Task: Sort the products in the category "Bubble Bath" by price (highest first).
Action: Mouse moved to (998, 363)
Screenshot: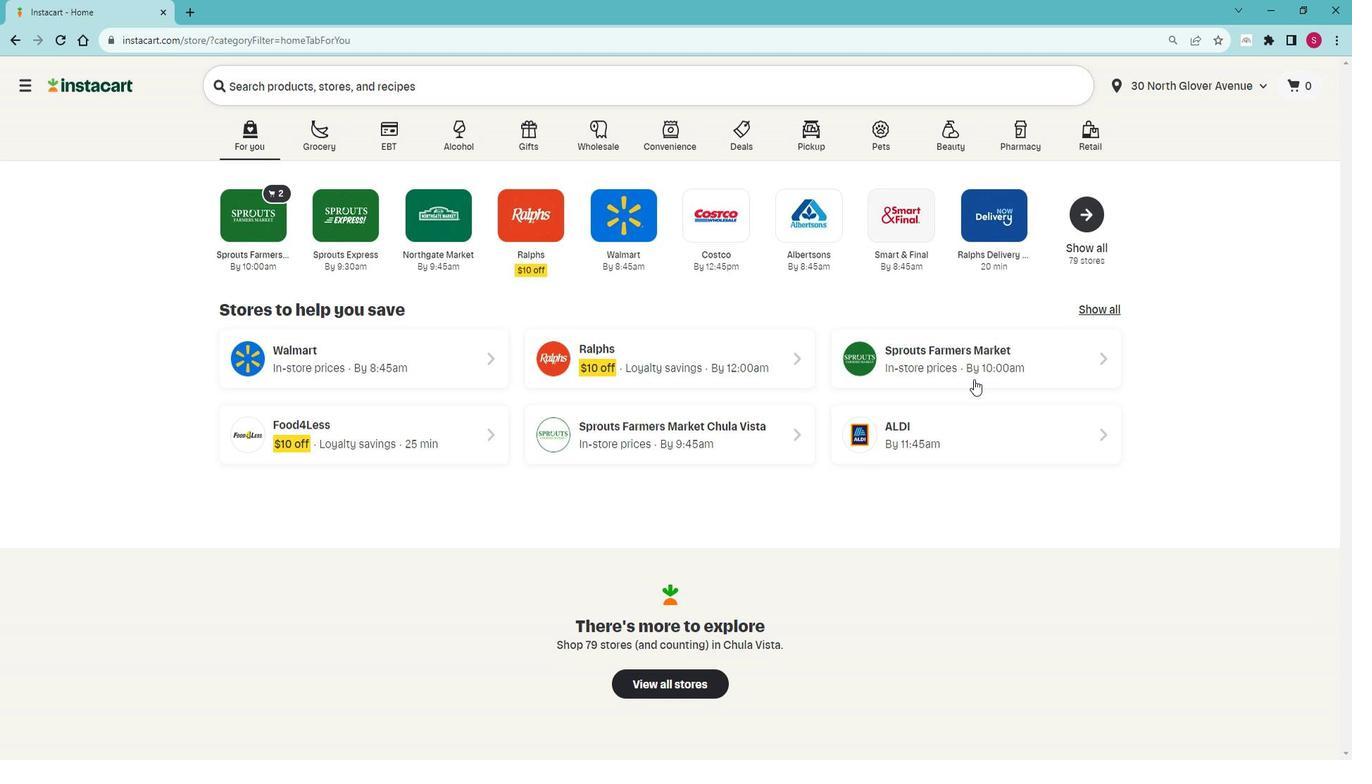 
Action: Mouse pressed left at (998, 363)
Screenshot: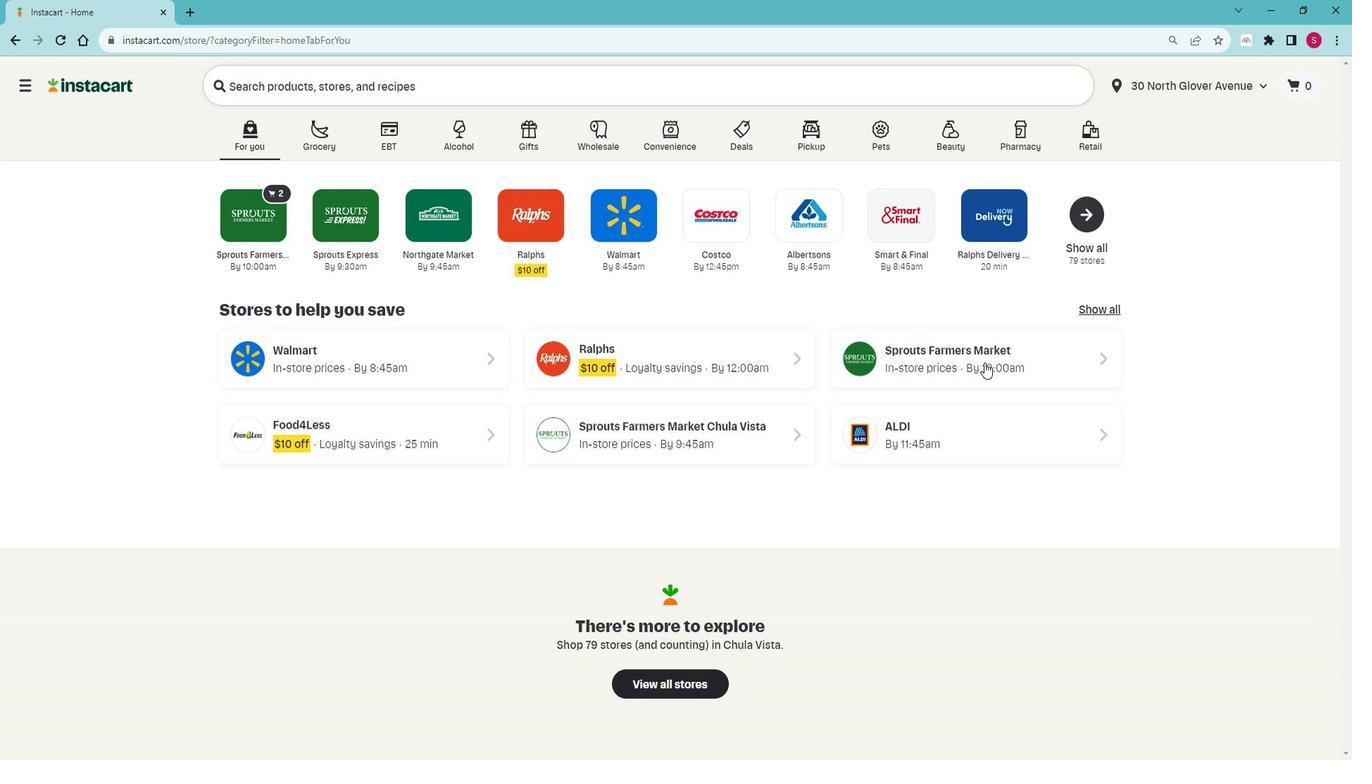 
Action: Mouse moved to (77, 527)
Screenshot: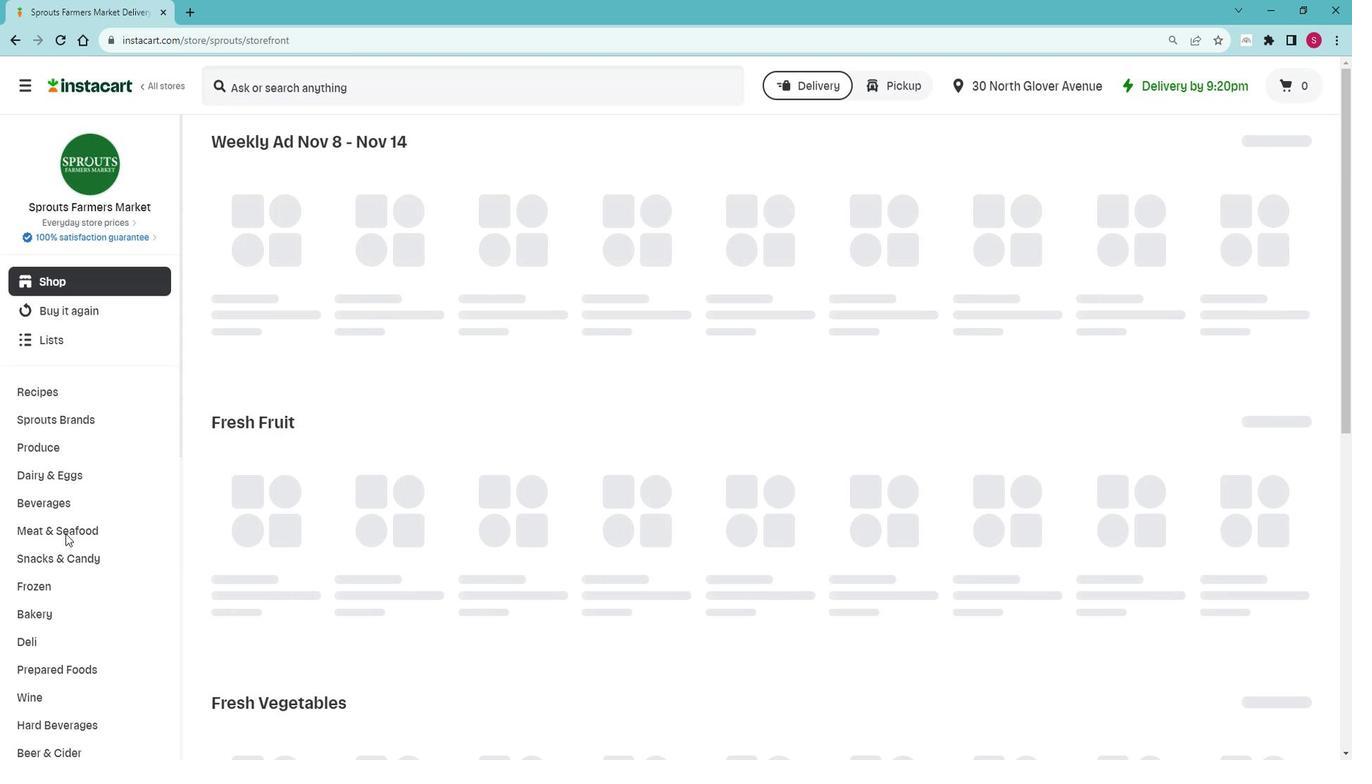 
Action: Mouse scrolled (77, 526) with delta (0, 0)
Screenshot: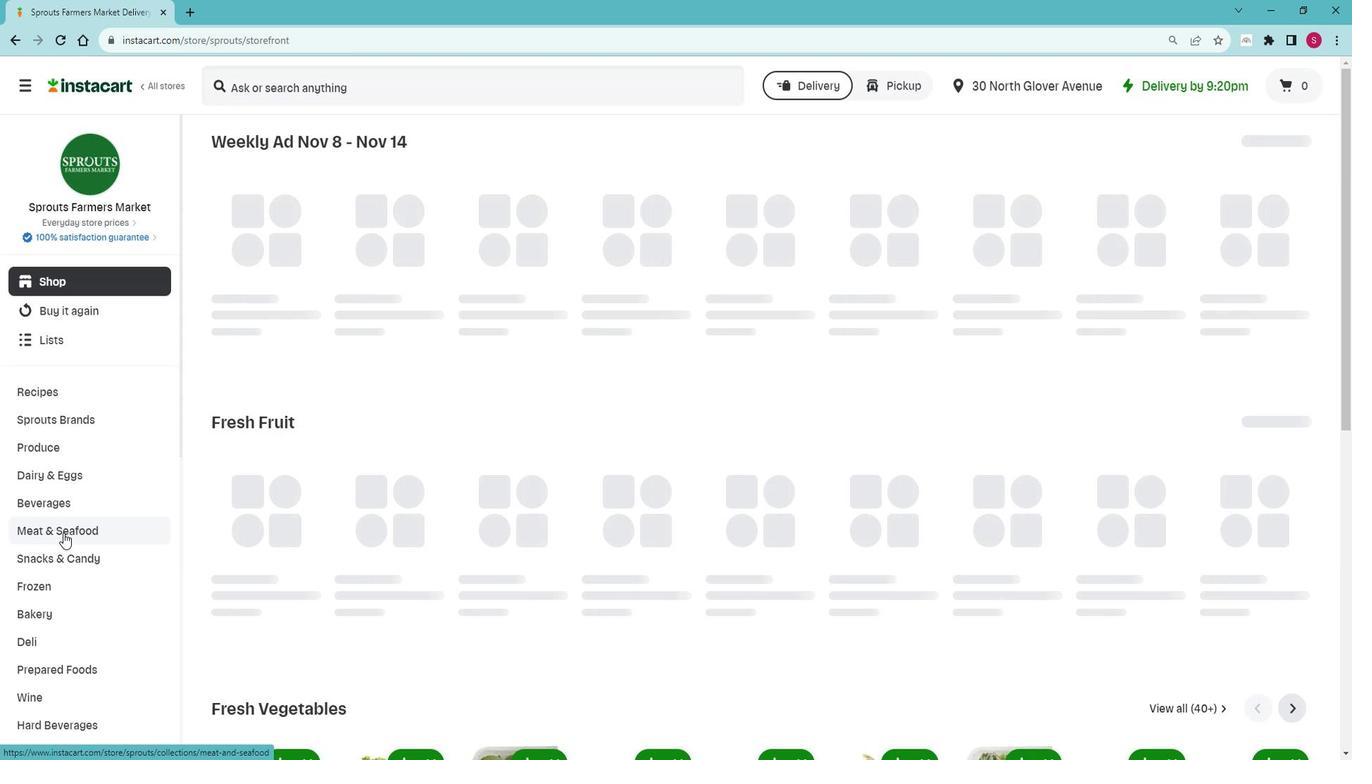 
Action: Mouse scrolled (77, 526) with delta (0, 0)
Screenshot: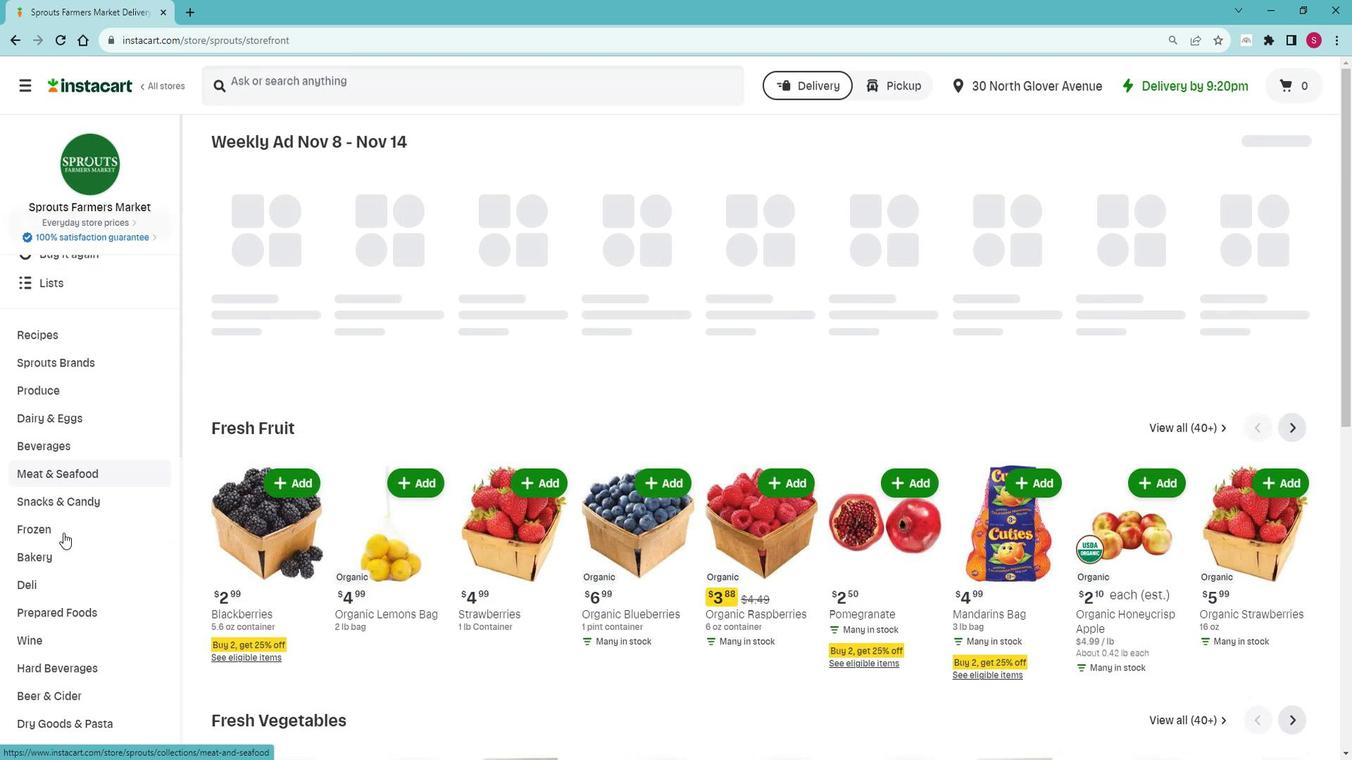 
Action: Mouse moved to (76, 527)
Screenshot: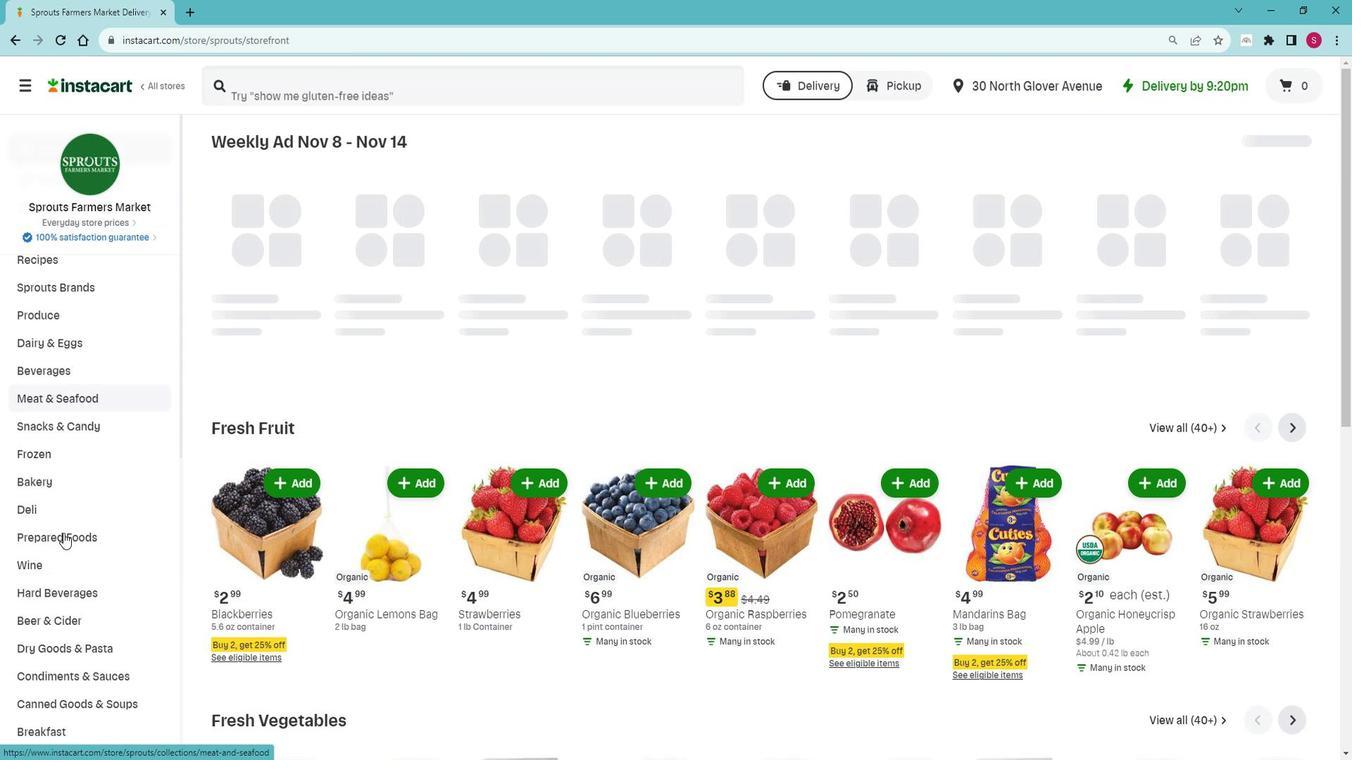 
Action: Mouse scrolled (76, 526) with delta (0, 0)
Screenshot: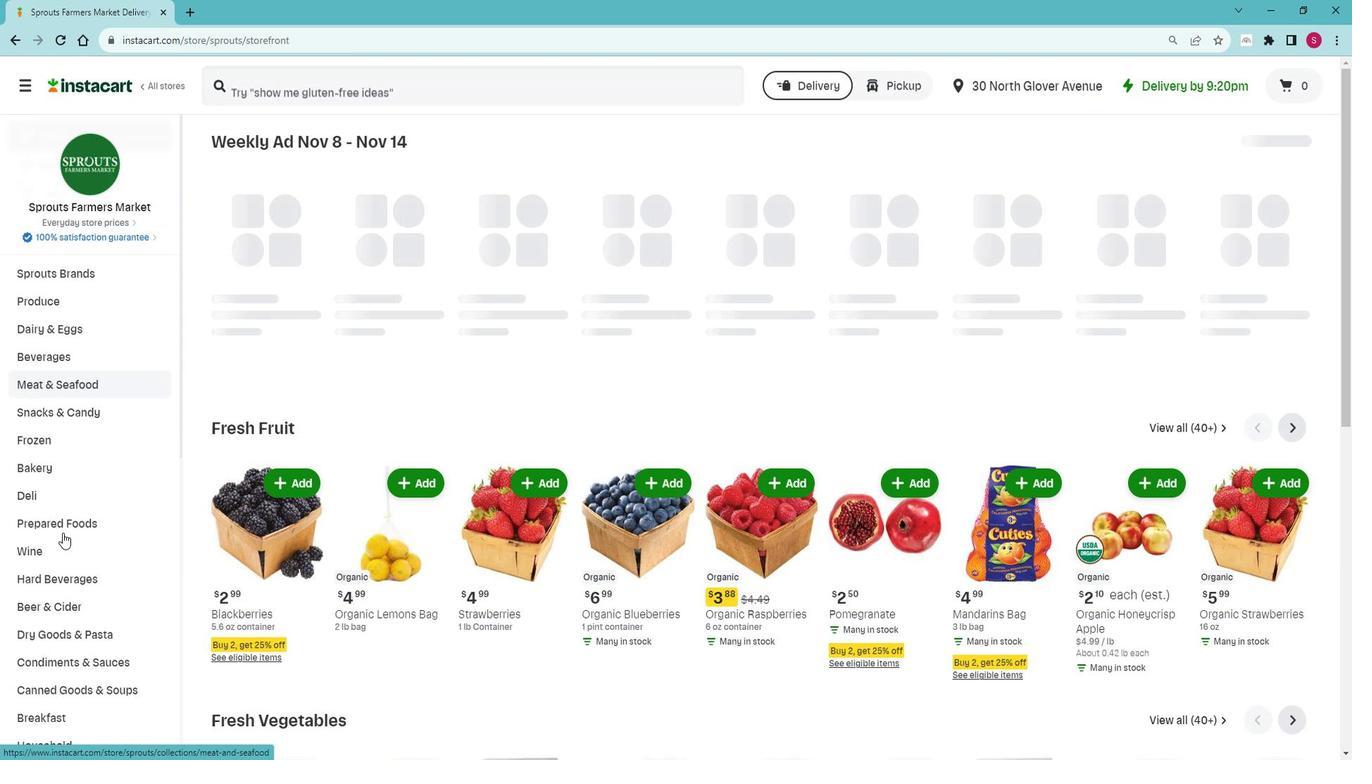 
Action: Mouse scrolled (76, 526) with delta (0, 0)
Screenshot: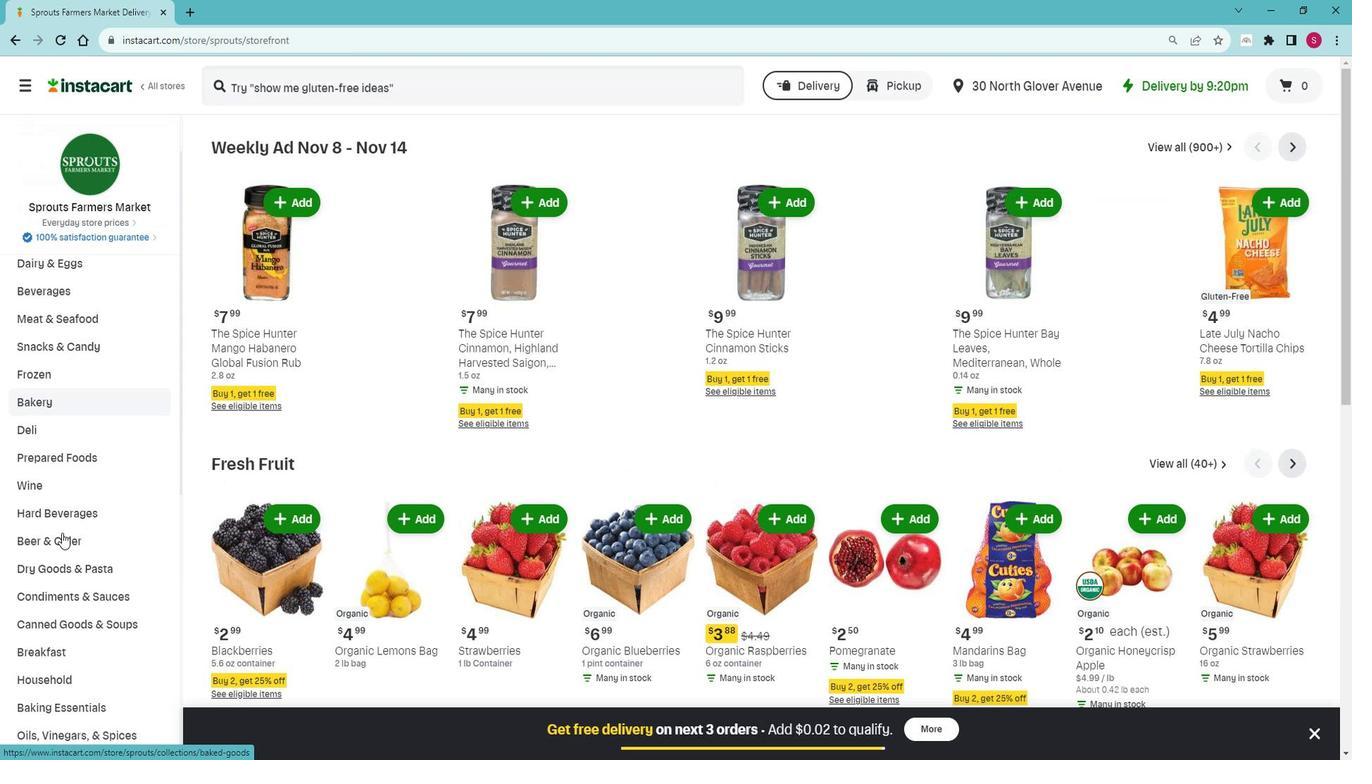 
Action: Mouse moved to (76, 529)
Screenshot: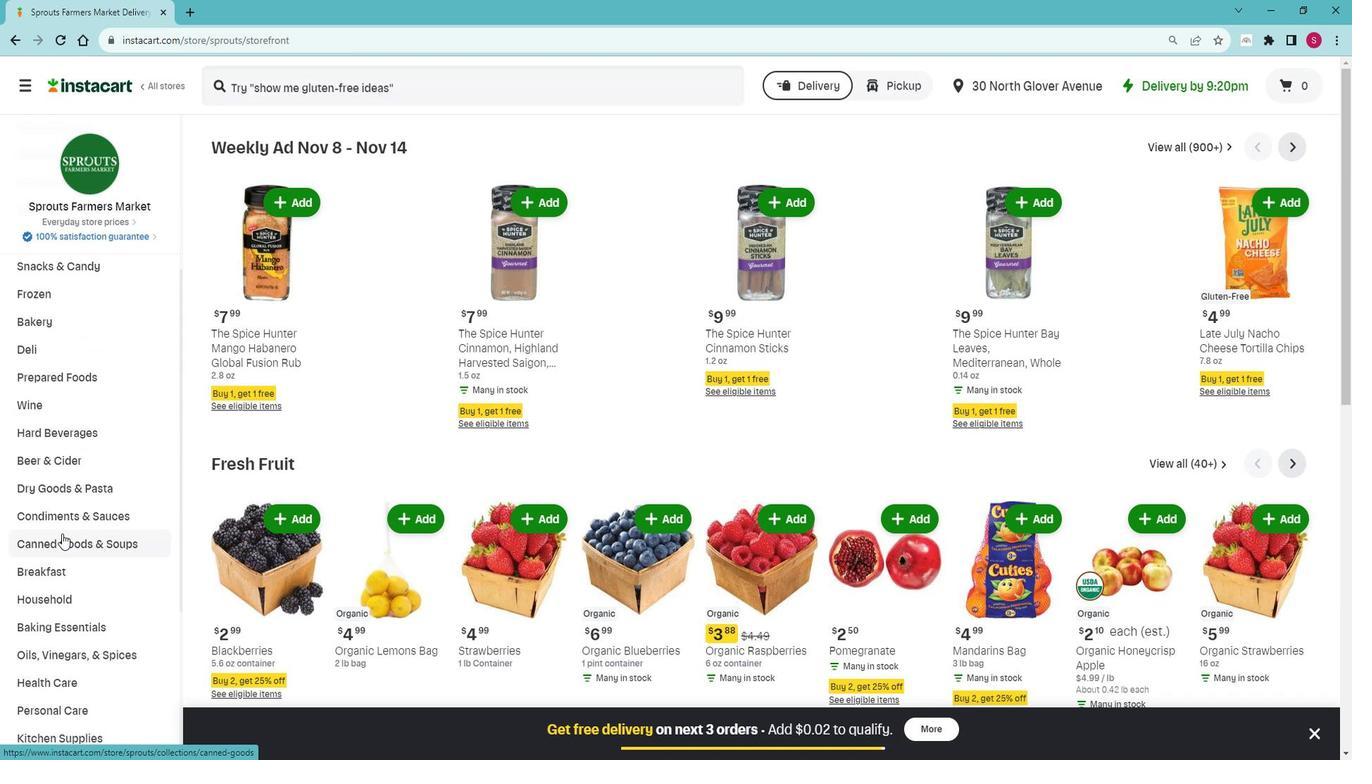 
Action: Mouse scrolled (76, 528) with delta (0, 0)
Screenshot: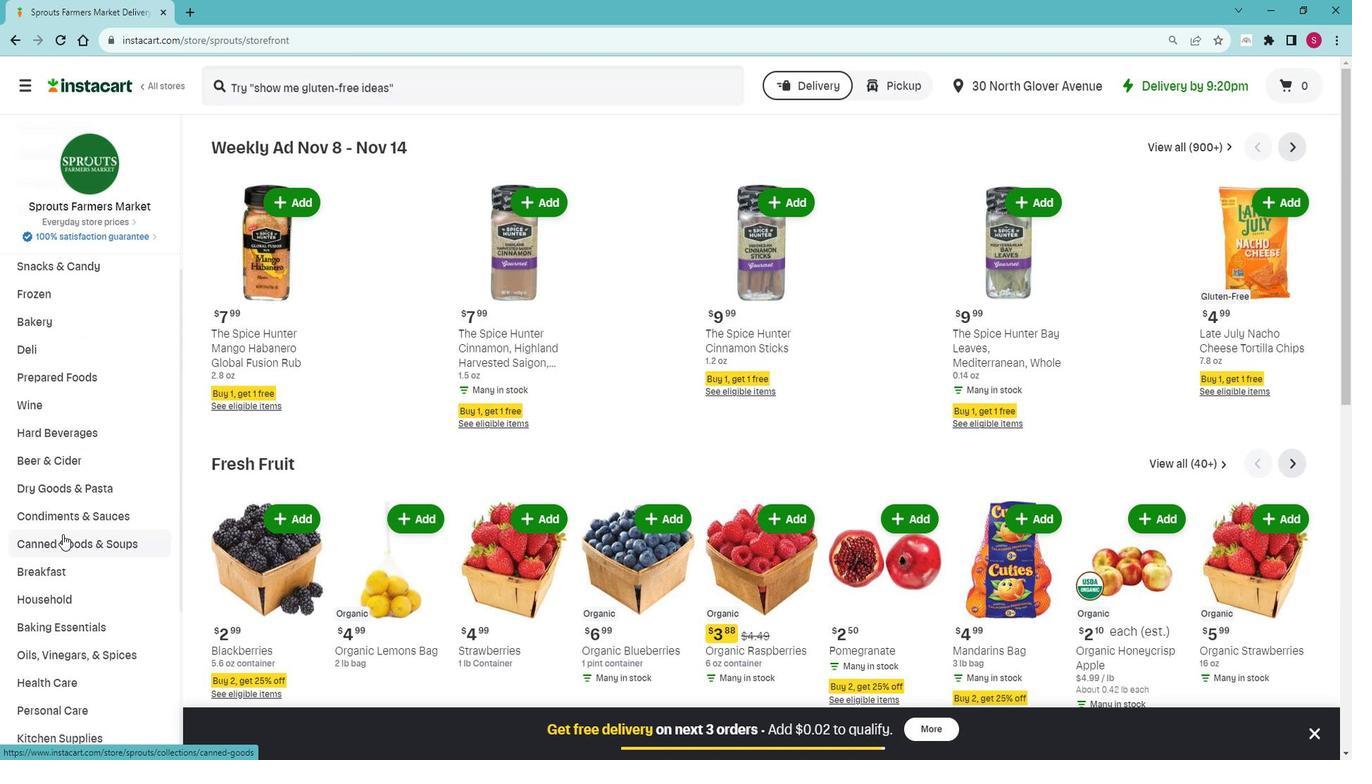 
Action: Mouse moved to (78, 531)
Screenshot: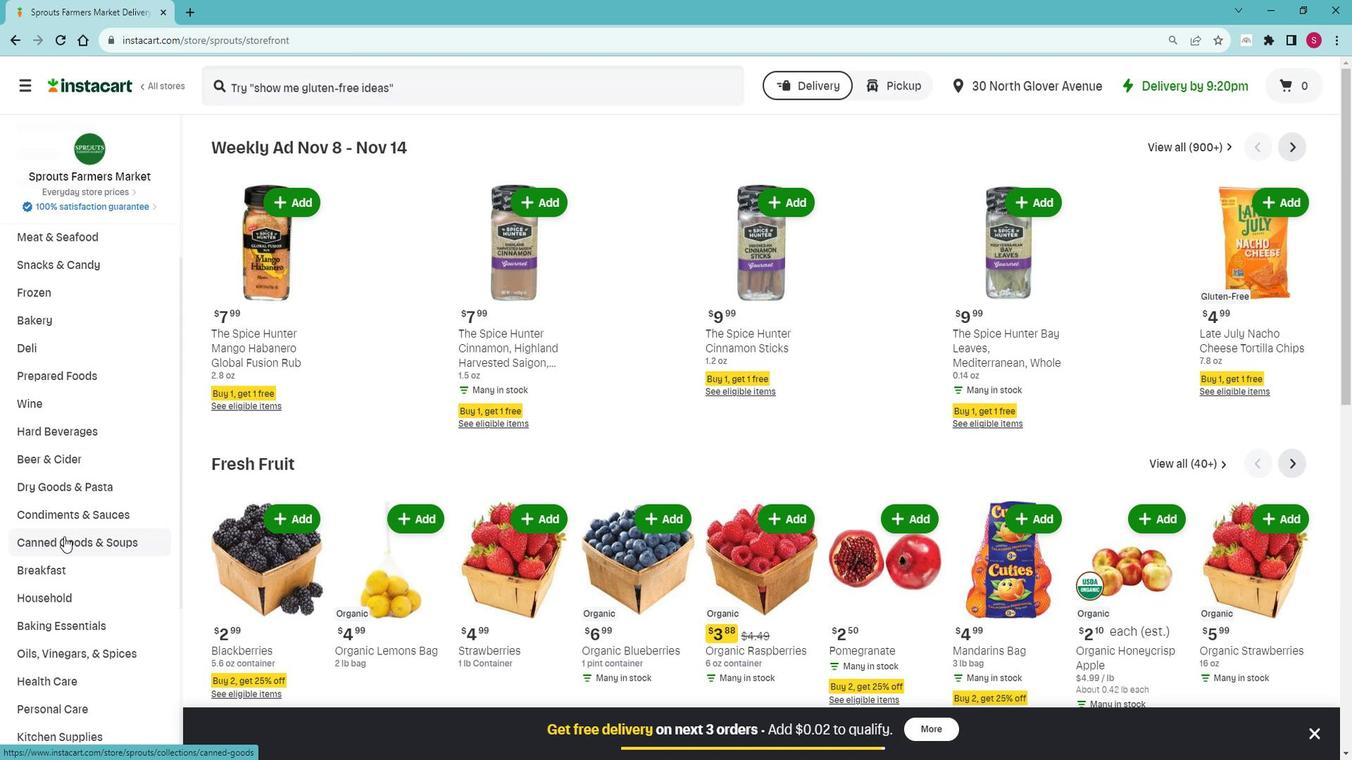 
Action: Mouse scrolled (78, 530) with delta (0, 0)
Screenshot: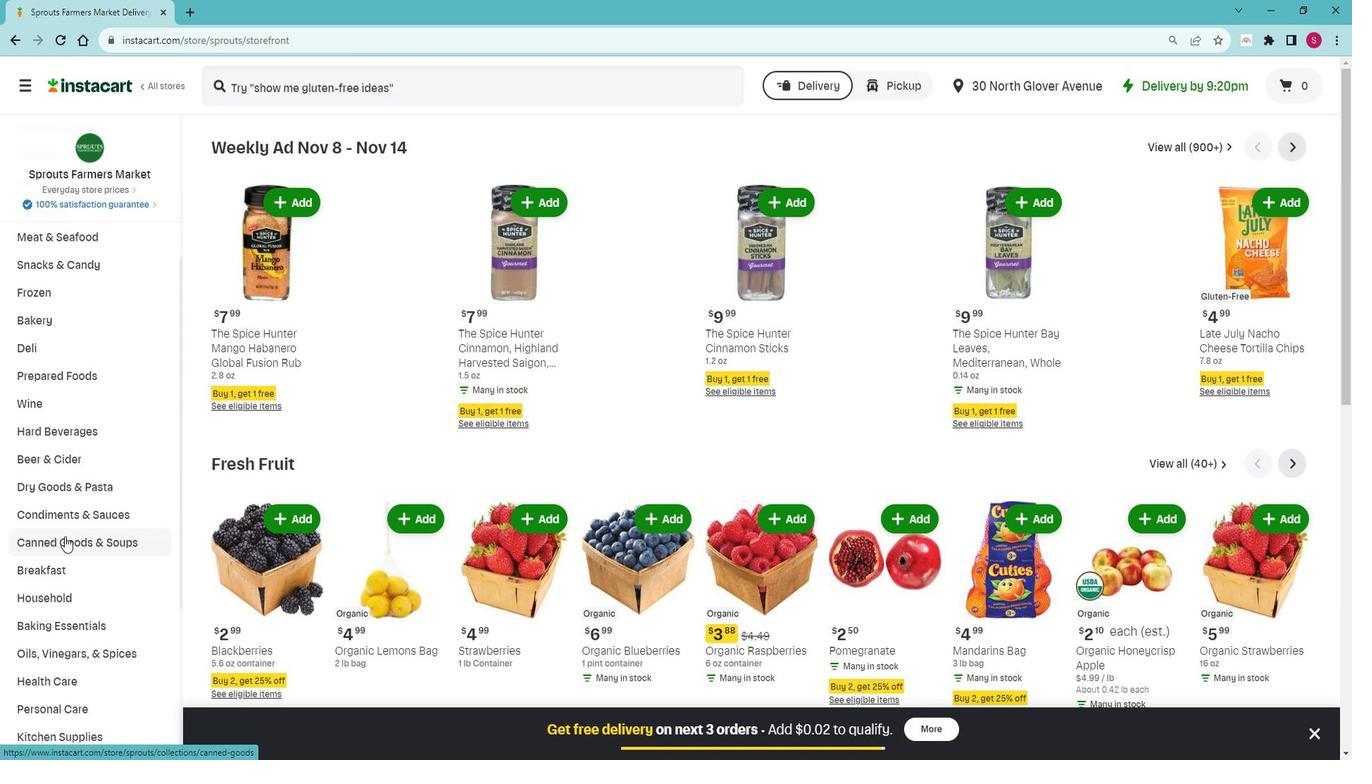
Action: Mouse moved to (78, 550)
Screenshot: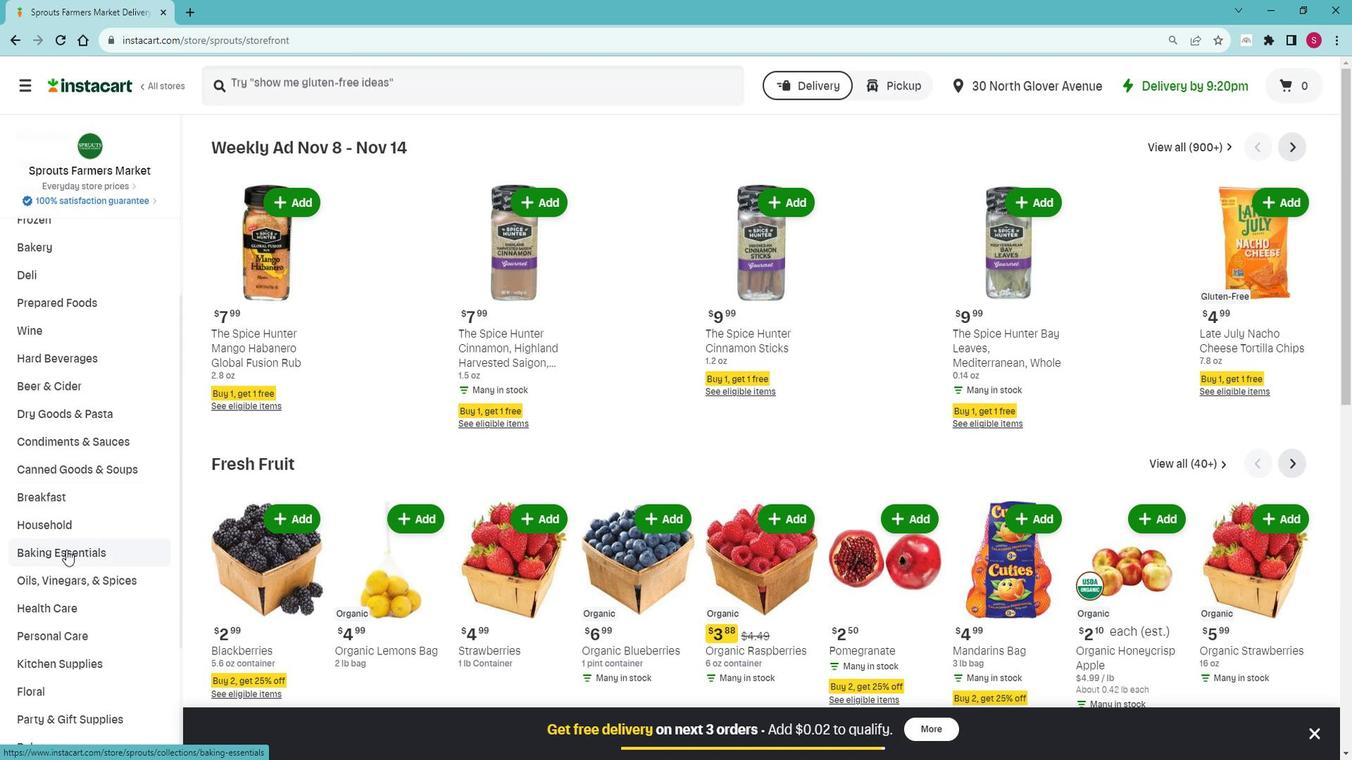 
Action: Mouse scrolled (78, 549) with delta (0, 0)
Screenshot: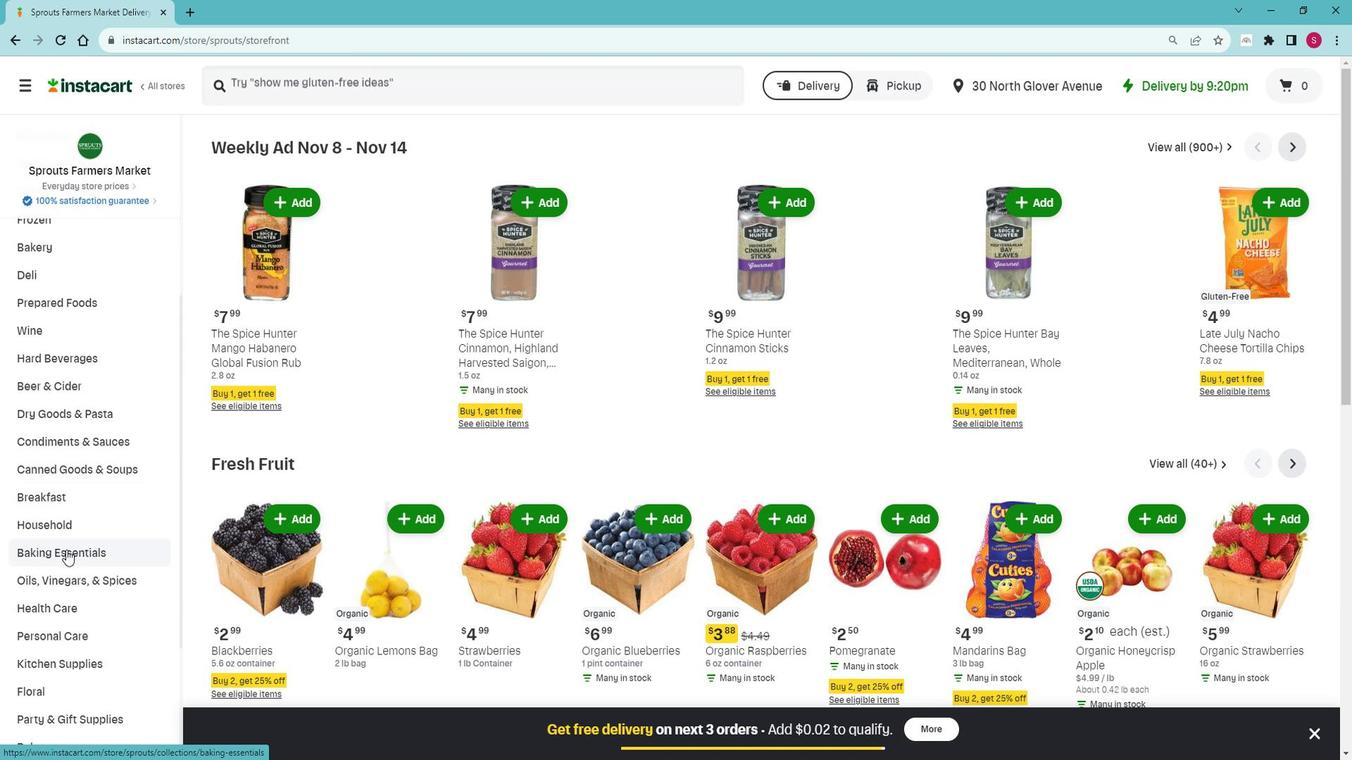 
Action: Mouse moved to (90, 557)
Screenshot: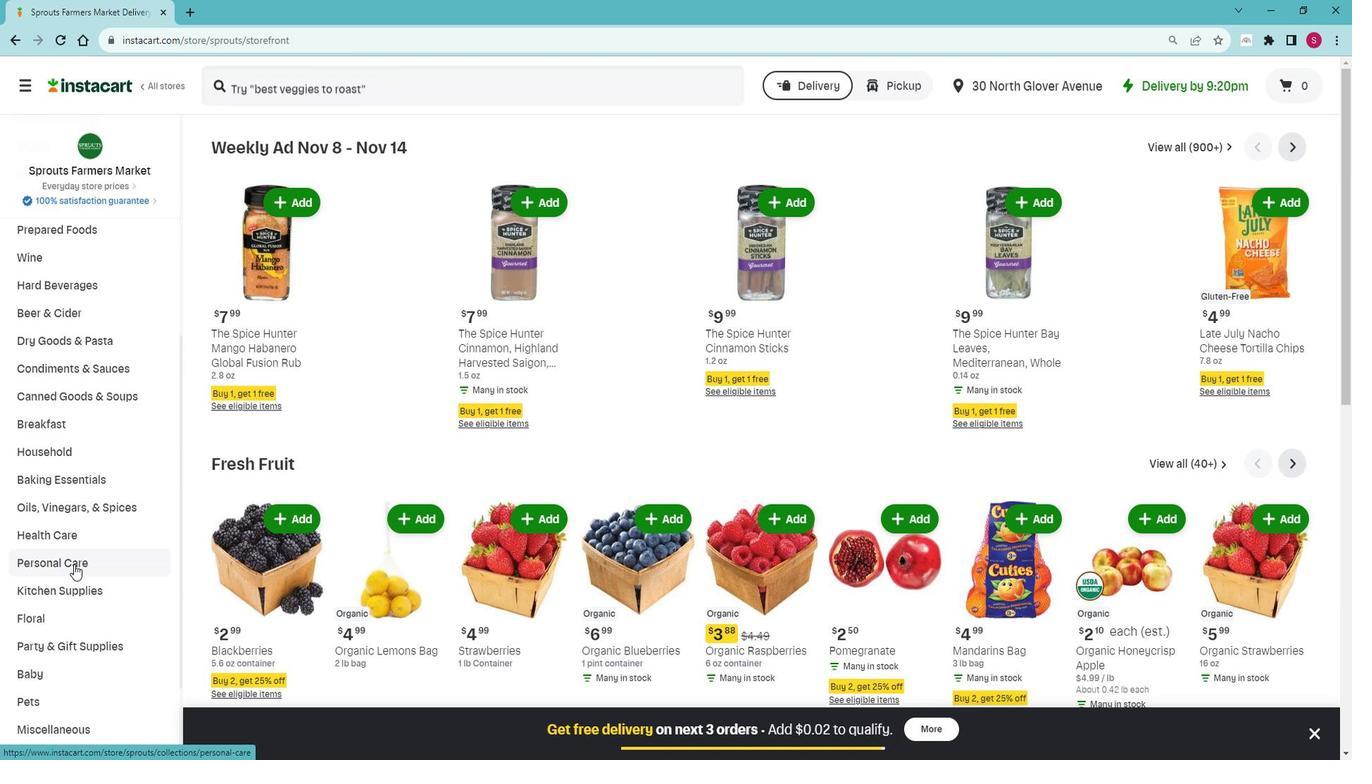 
Action: Mouse pressed left at (90, 557)
Screenshot: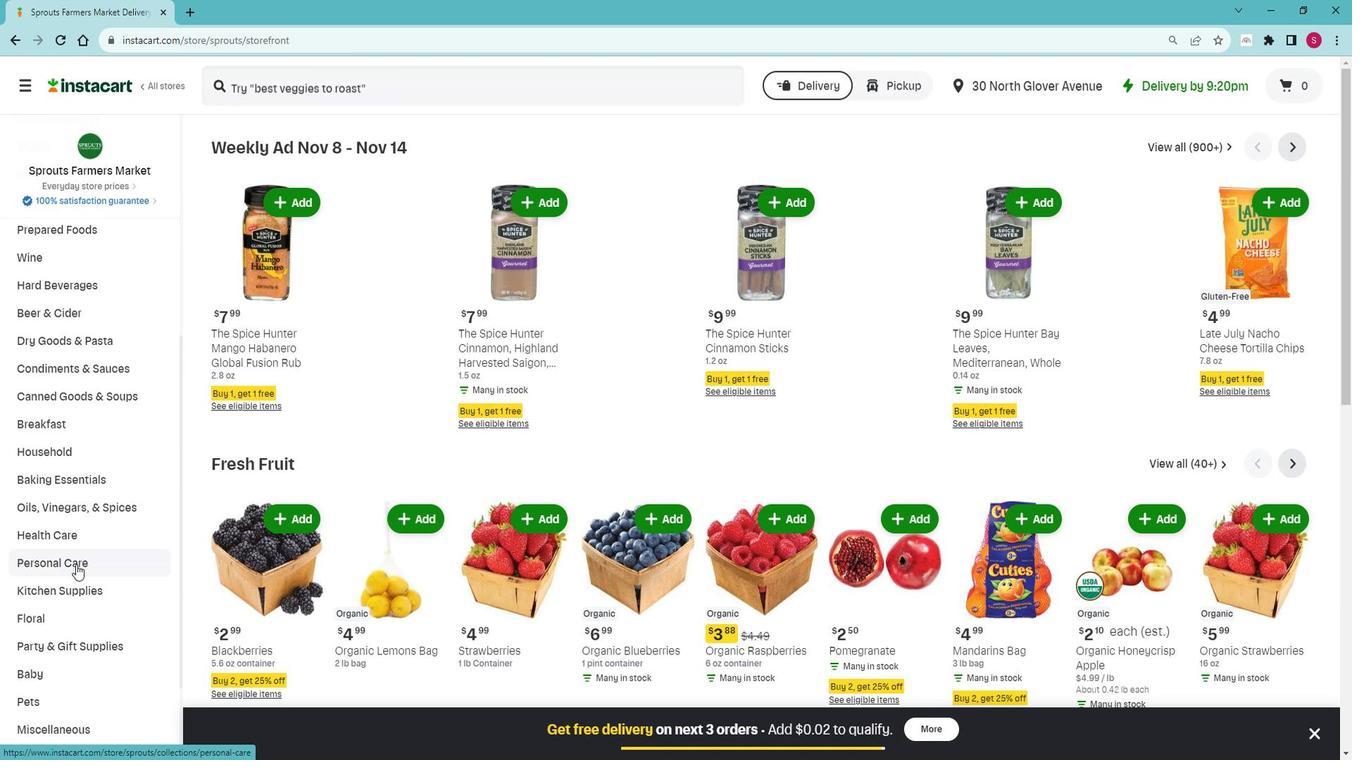 
Action: Mouse moved to (119, 578)
Screenshot: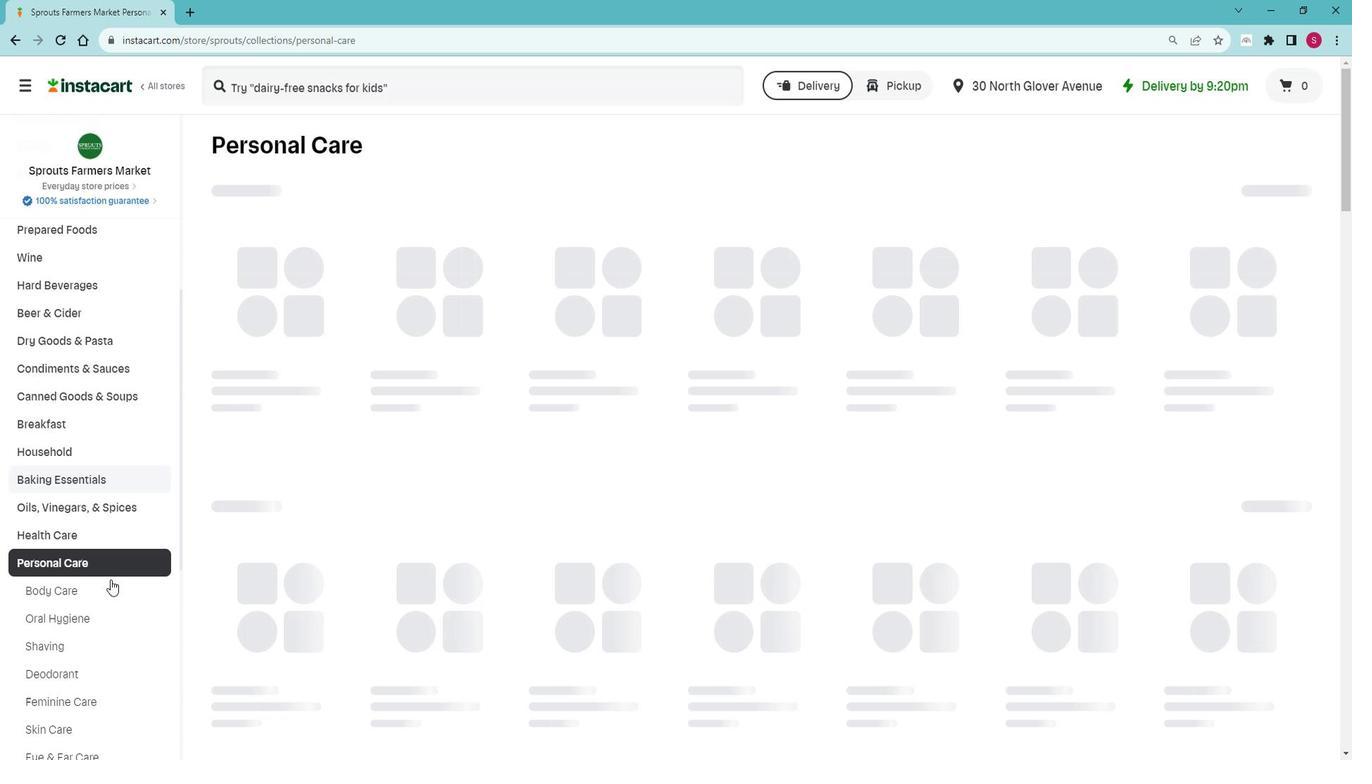
Action: Mouse pressed left at (119, 578)
Screenshot: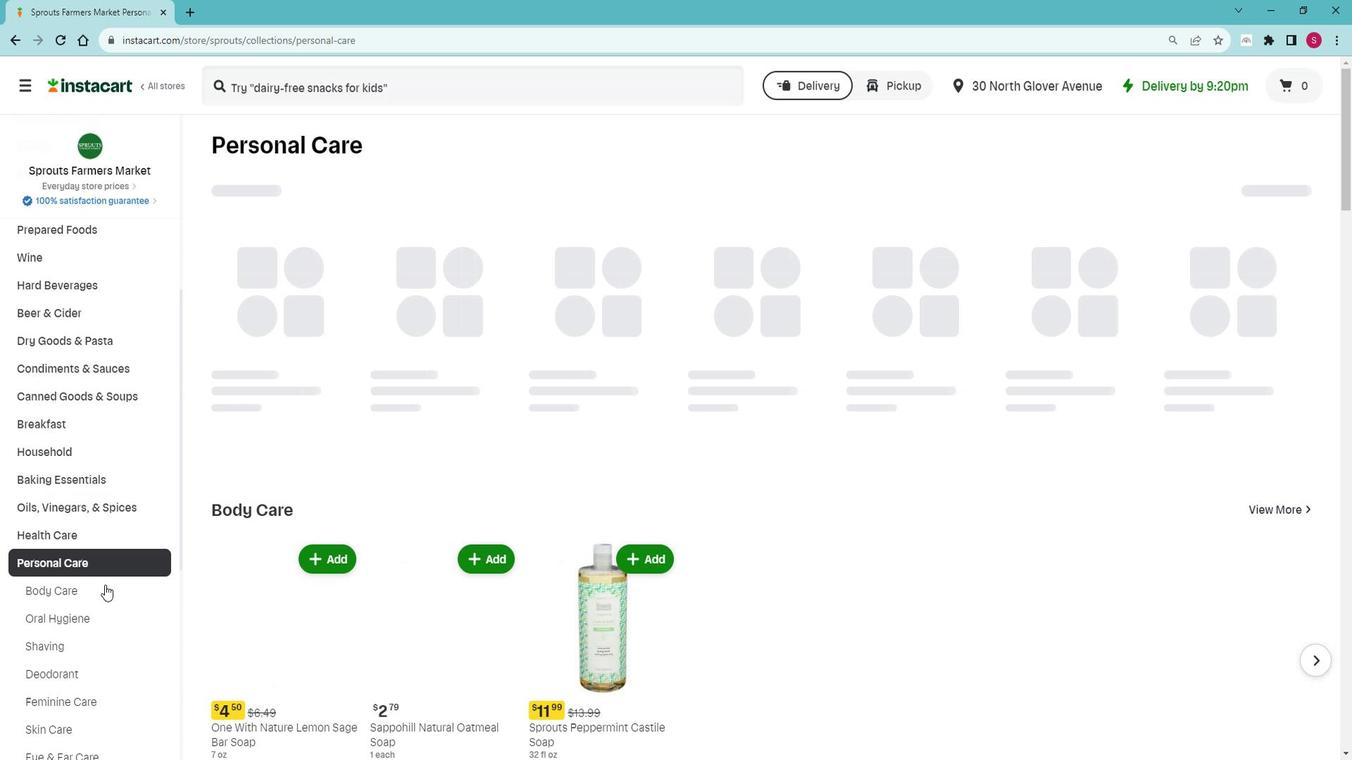 
Action: Mouse moved to (586, 212)
Screenshot: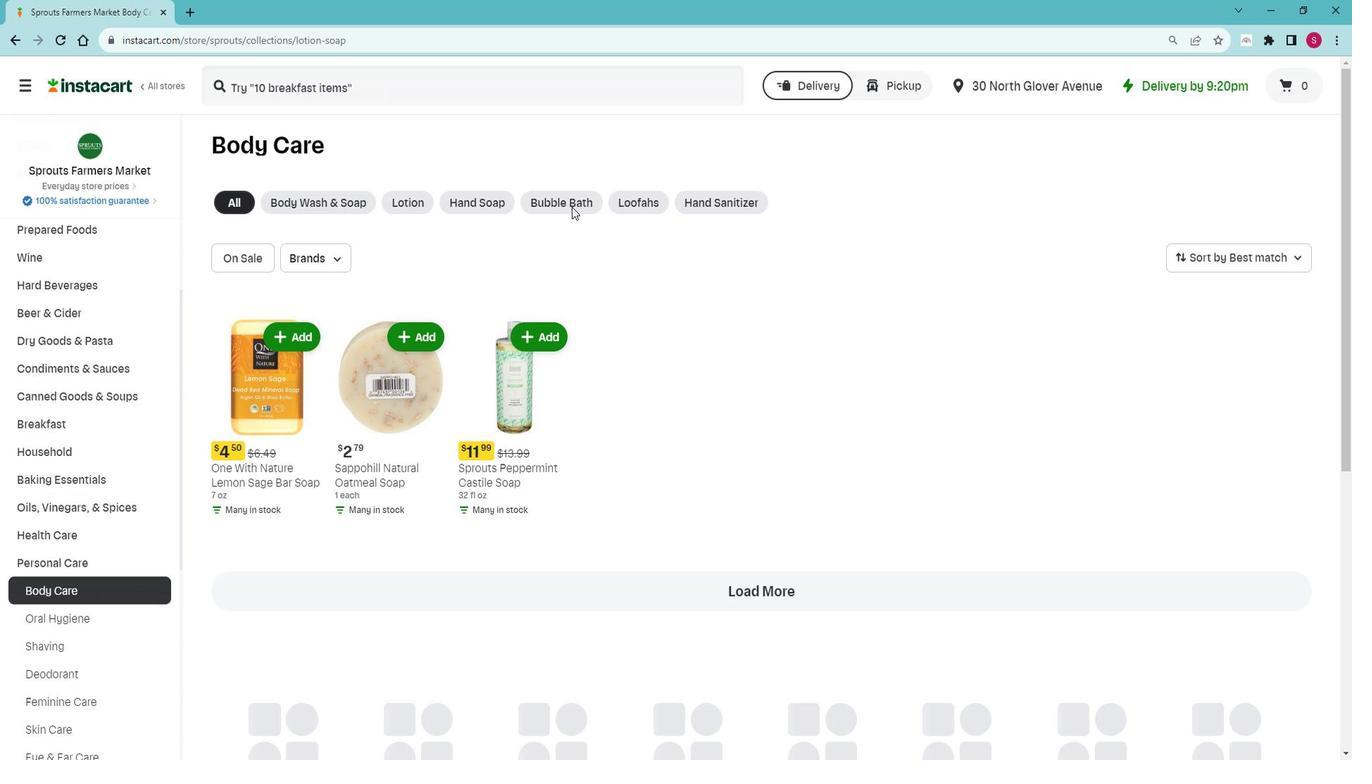 
Action: Mouse pressed left at (586, 212)
Screenshot: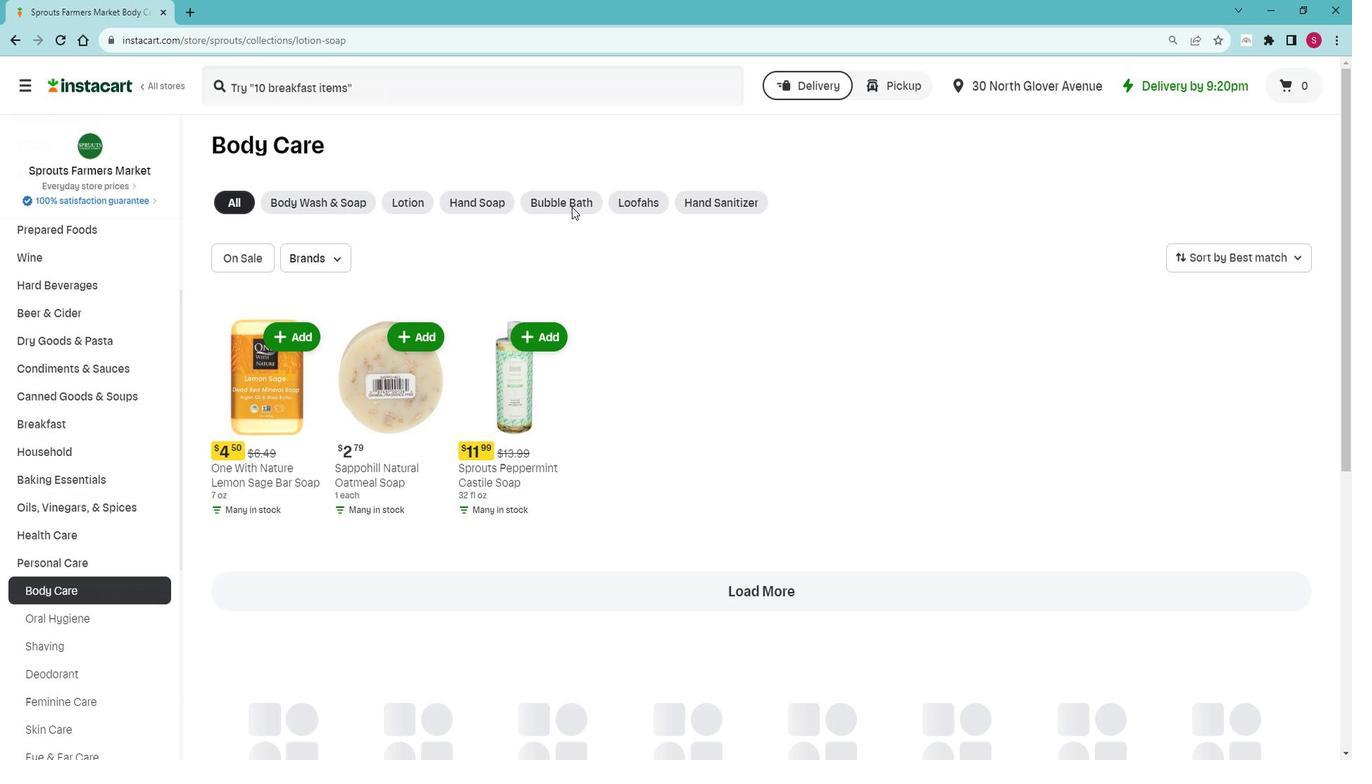 
Action: Mouse moved to (1309, 259)
Screenshot: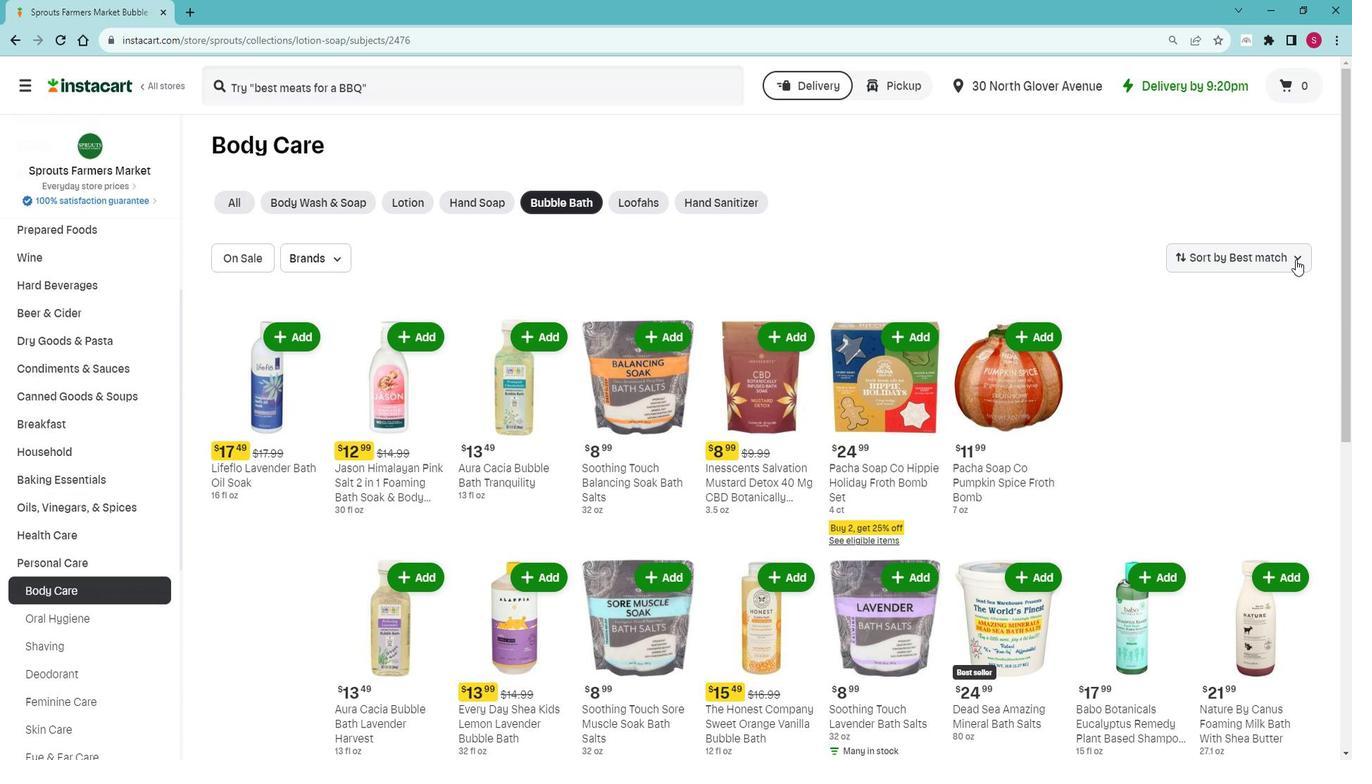 
Action: Mouse pressed left at (1309, 259)
Screenshot: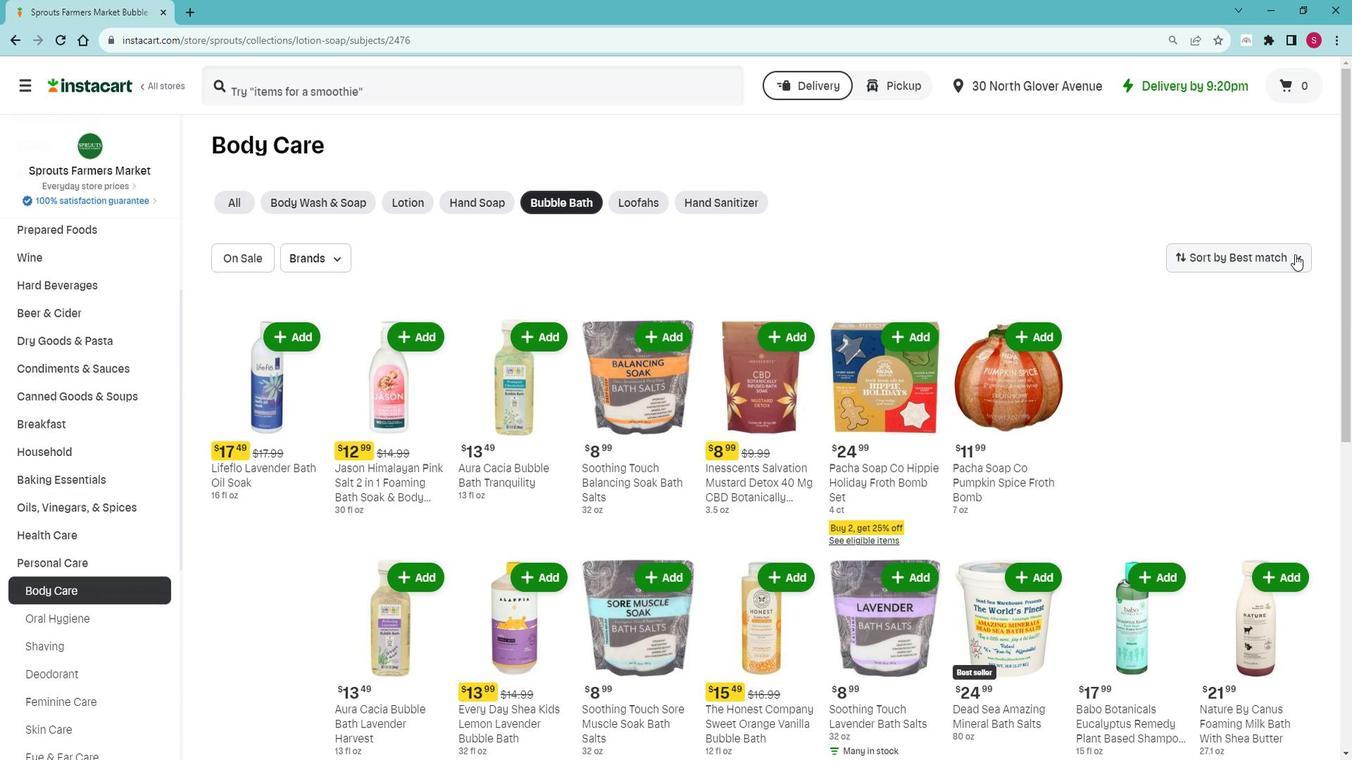 
Action: Mouse moved to (1267, 350)
Screenshot: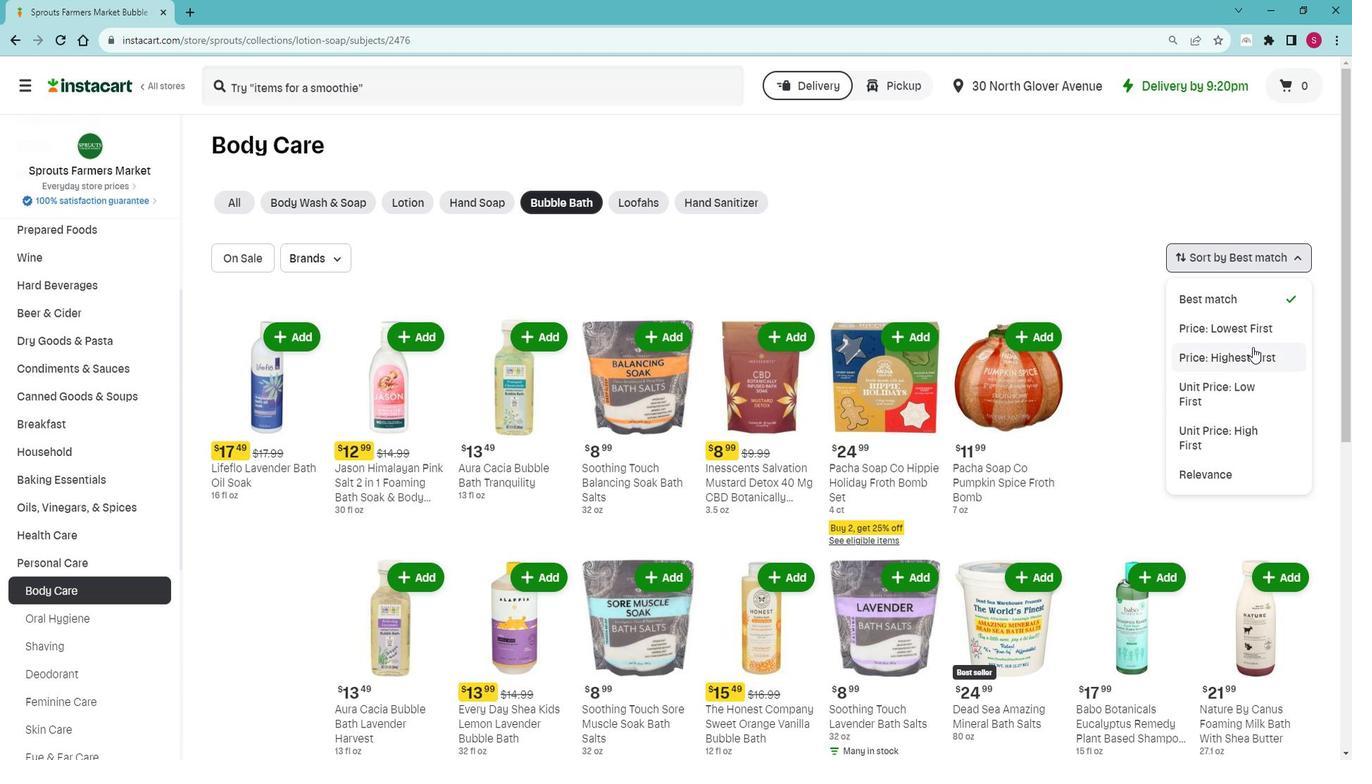 
Action: Mouse pressed left at (1267, 350)
Screenshot: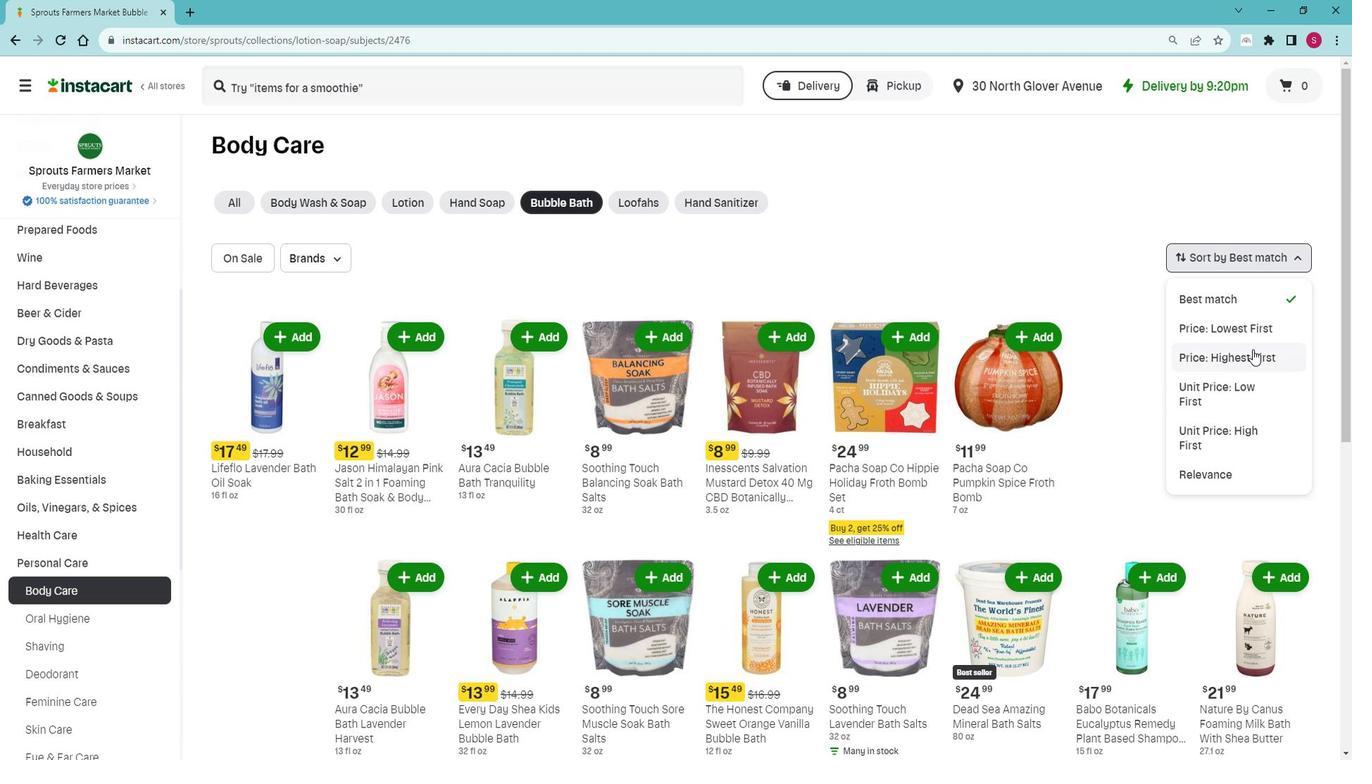
Action: Mouse moved to (1098, 299)
Screenshot: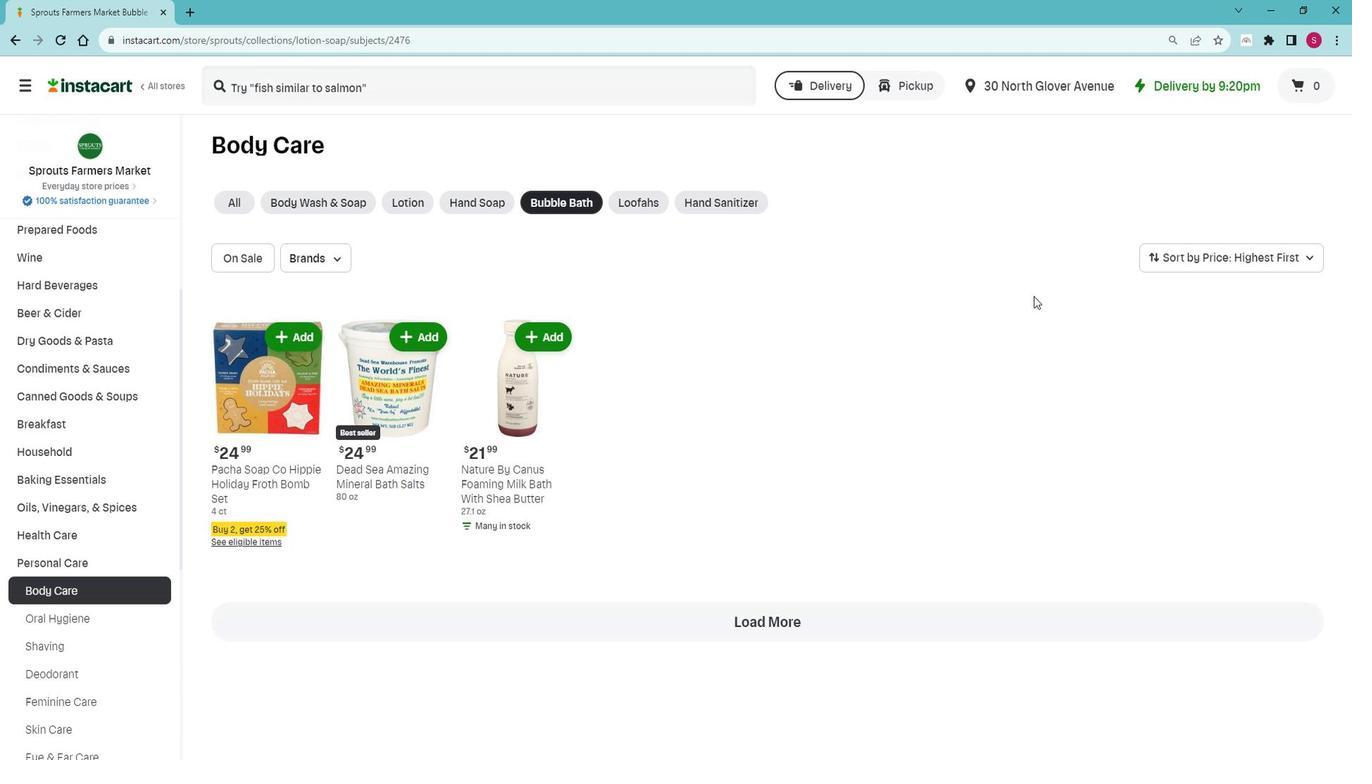 
